 Task: Create New Customer with Customer Name: Sephora, Billing Address Line1: 3505 Cook Hill Road, Billing Address Line2:  Danbury, Billing Address Line3:  Connecticut 06810, Cell Number: 646-662-8471
Action: Mouse moved to (179, 35)
Screenshot: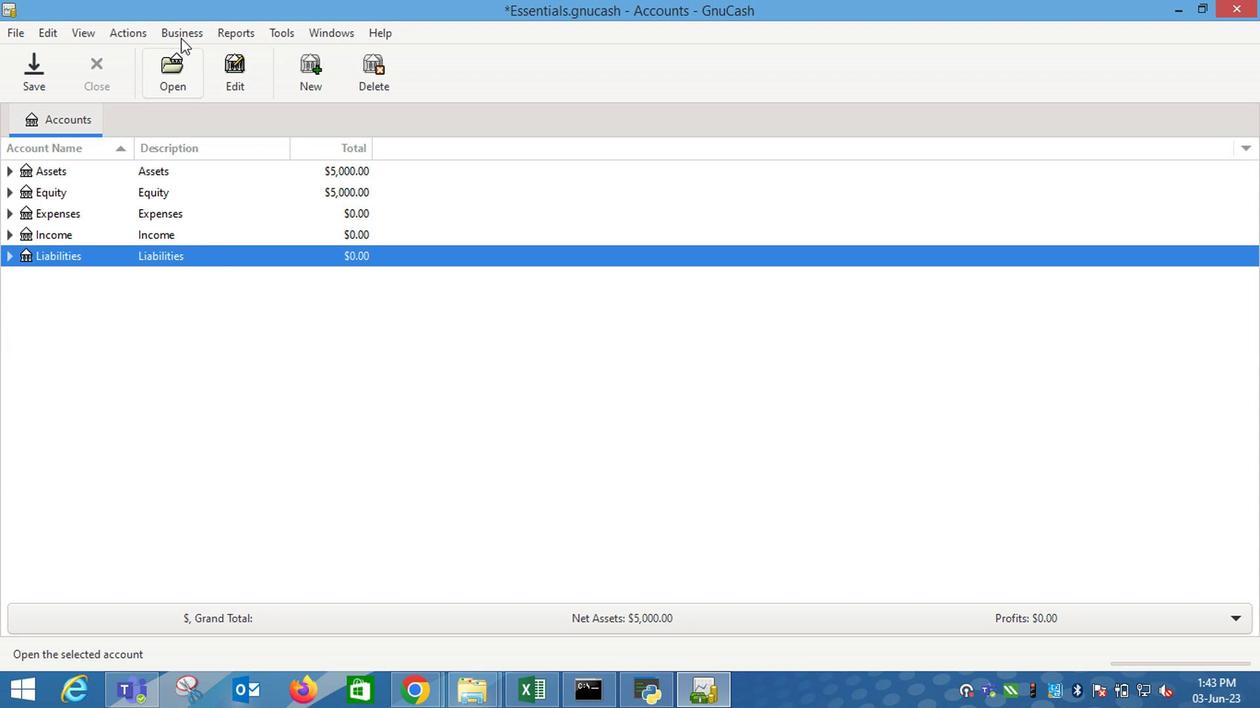 
Action: Mouse pressed left at (179, 35)
Screenshot: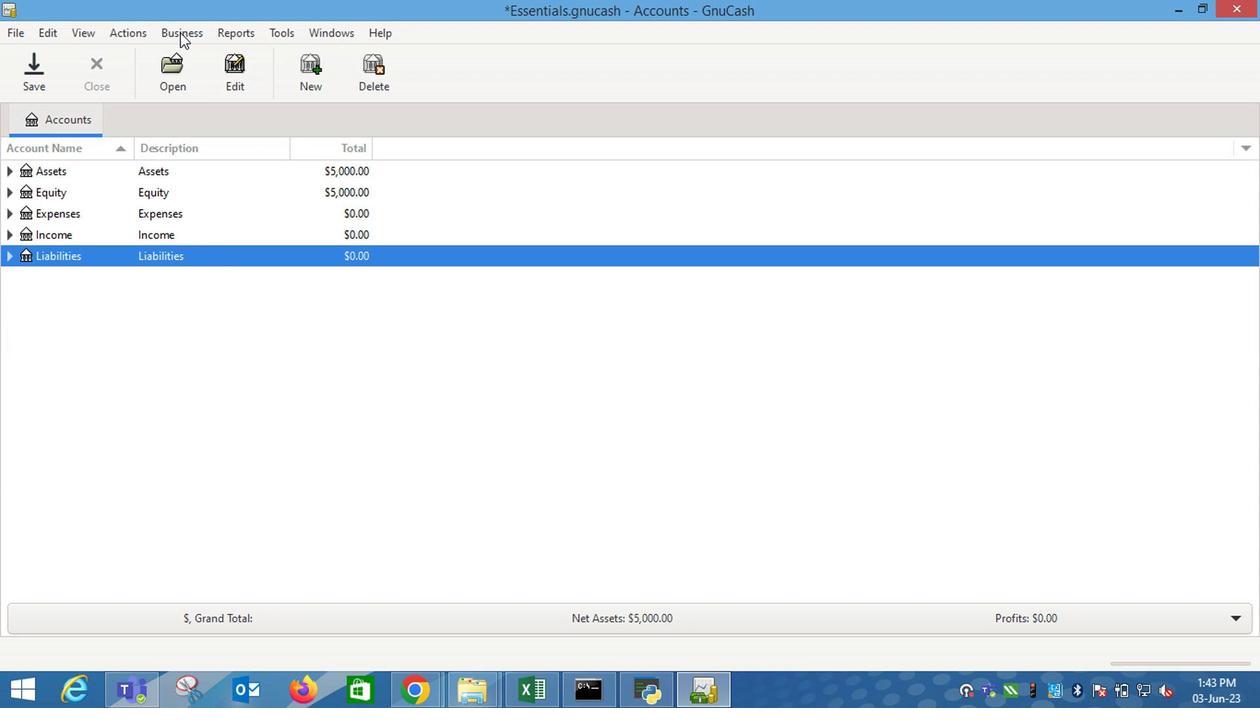 
Action: Mouse moved to (430, 78)
Screenshot: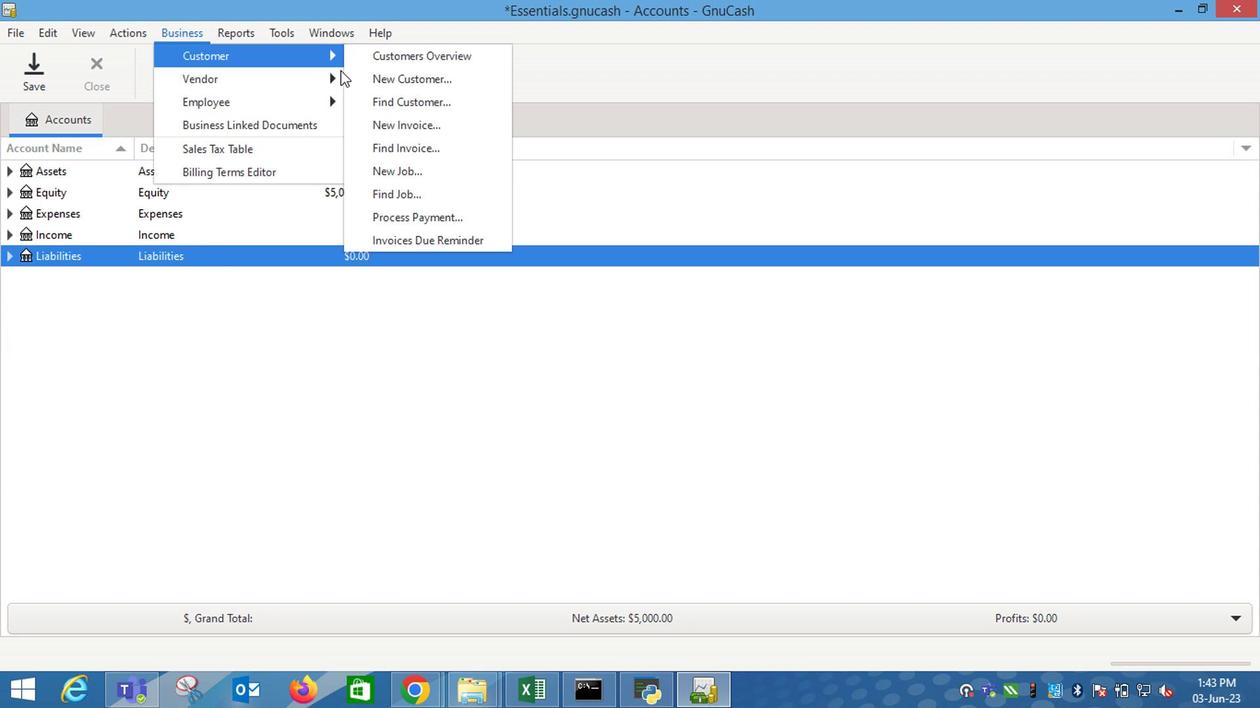 
Action: Mouse pressed left at (430, 78)
Screenshot: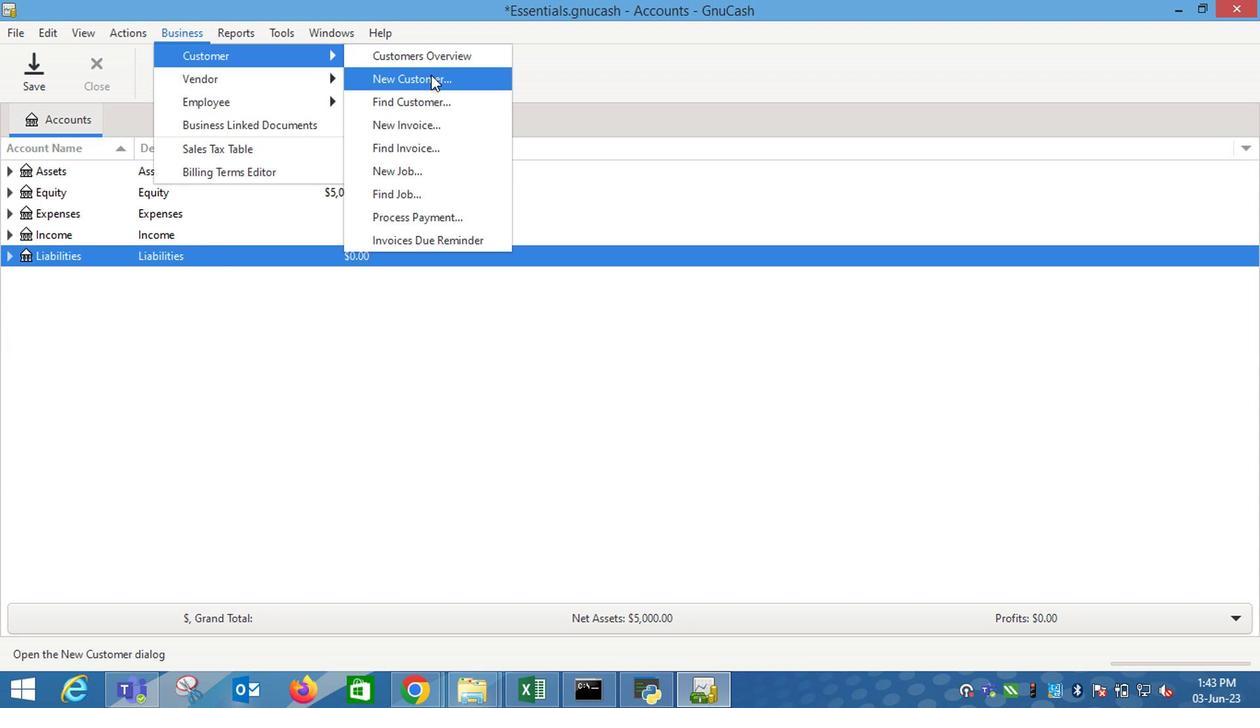 
Action: Mouse moved to (926, 336)
Screenshot: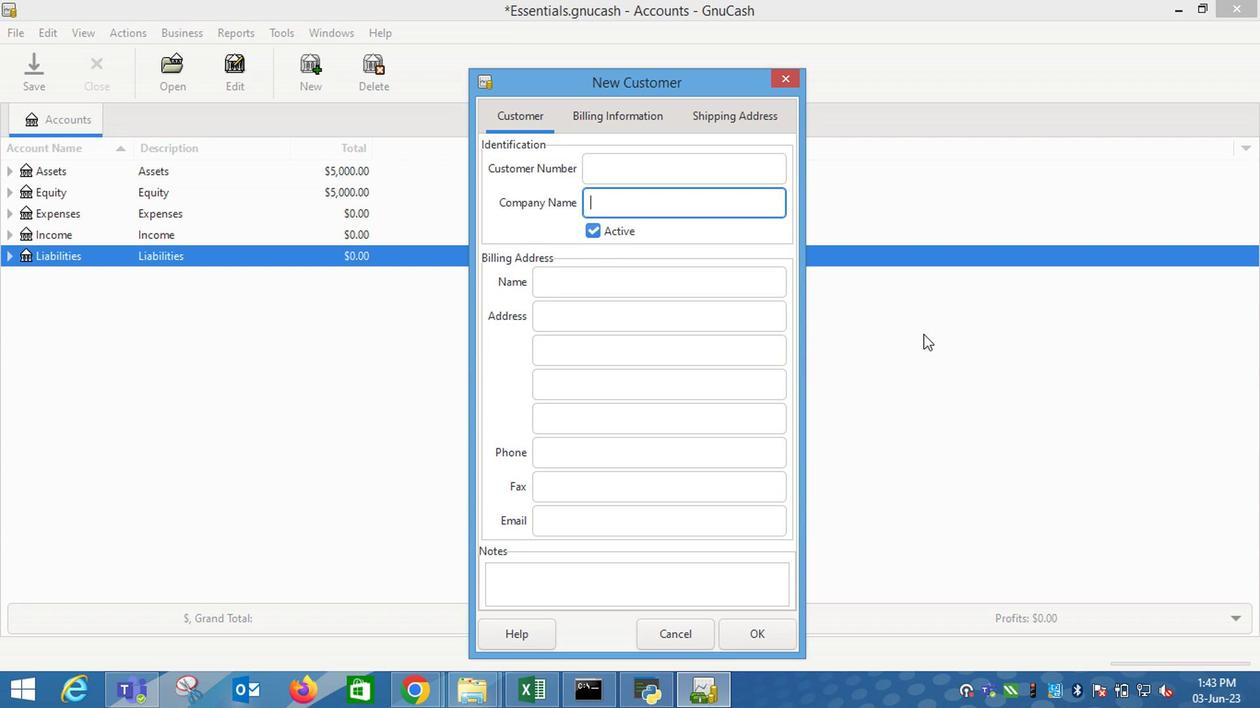 
Action: Key pressed <Key.shift_r>Sephora<Key.tab><Key.tab><Key.tab>3505<Key.space><Key.shift_r>Cook<Key.space><Key.shift_r>Hill<Key.space><Key.shift_r>Road<Key.tab><Key.shift_r>Da<Key.tab><Key.shift_r>Conn<Key.tab>
Screenshot: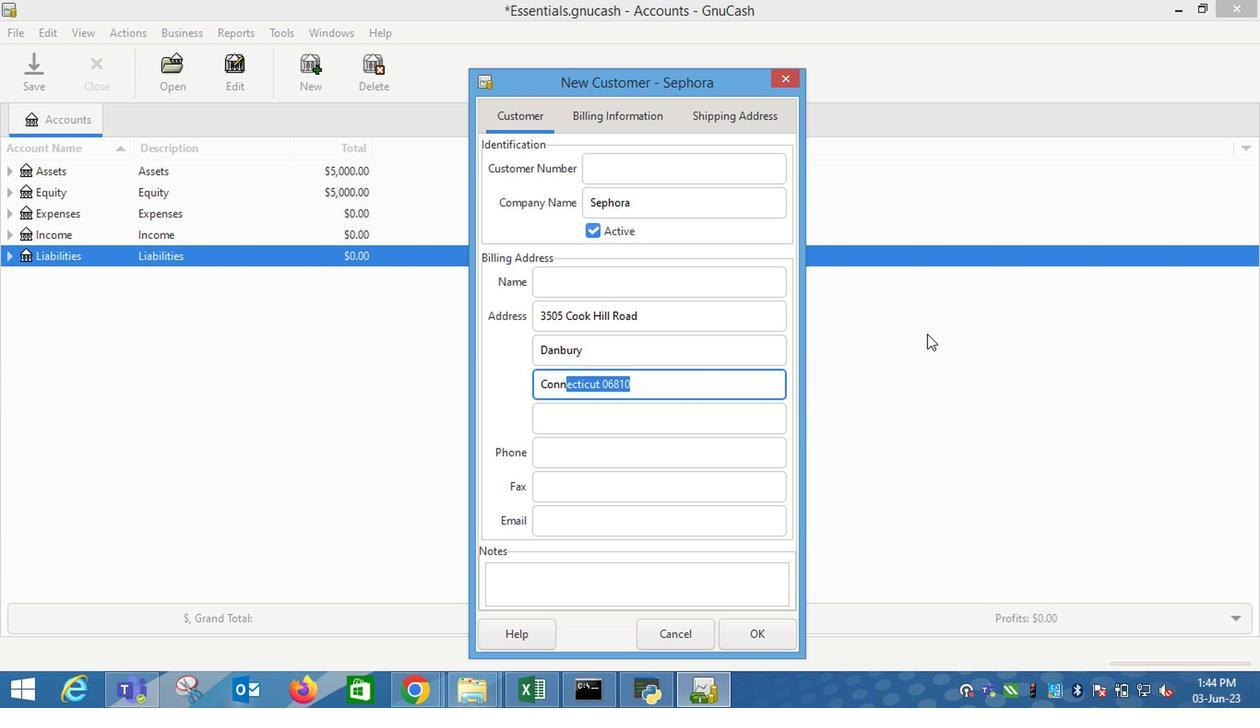 
Action: Mouse moved to (634, 112)
Screenshot: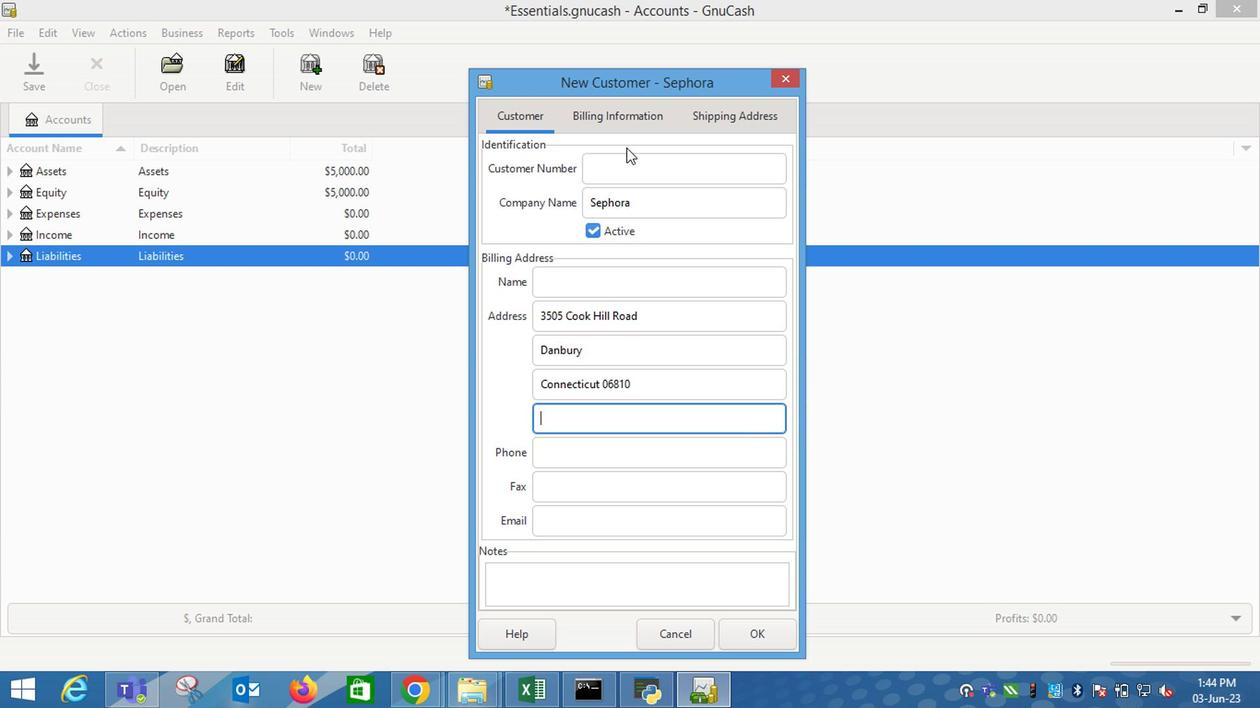 
Action: Mouse pressed left at (634, 112)
Screenshot: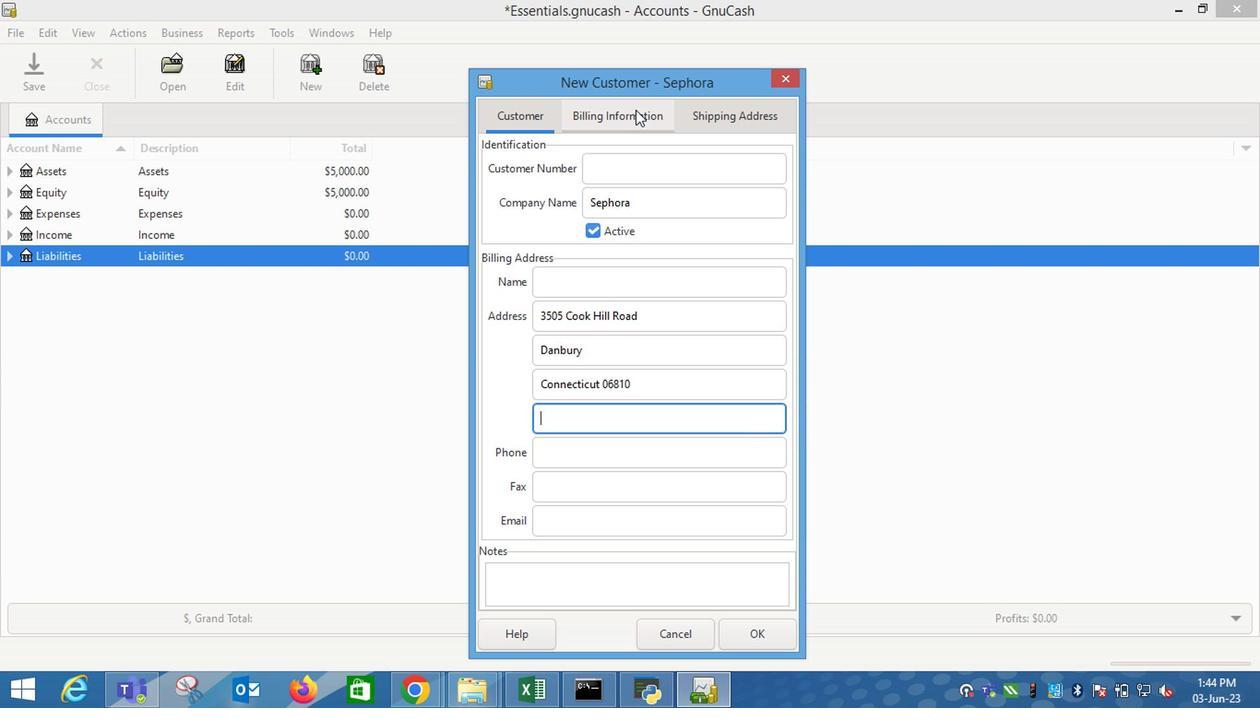 
Action: Mouse moved to (764, 643)
Screenshot: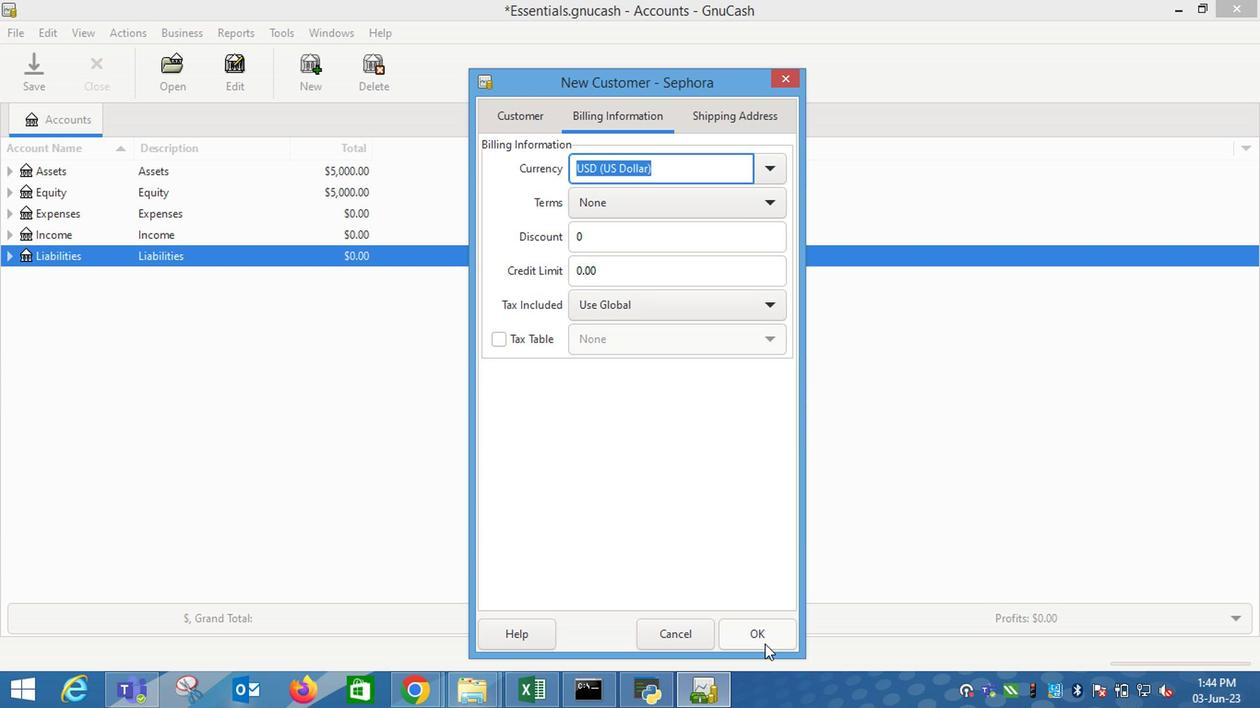 
Action: Mouse pressed left at (764, 643)
Screenshot: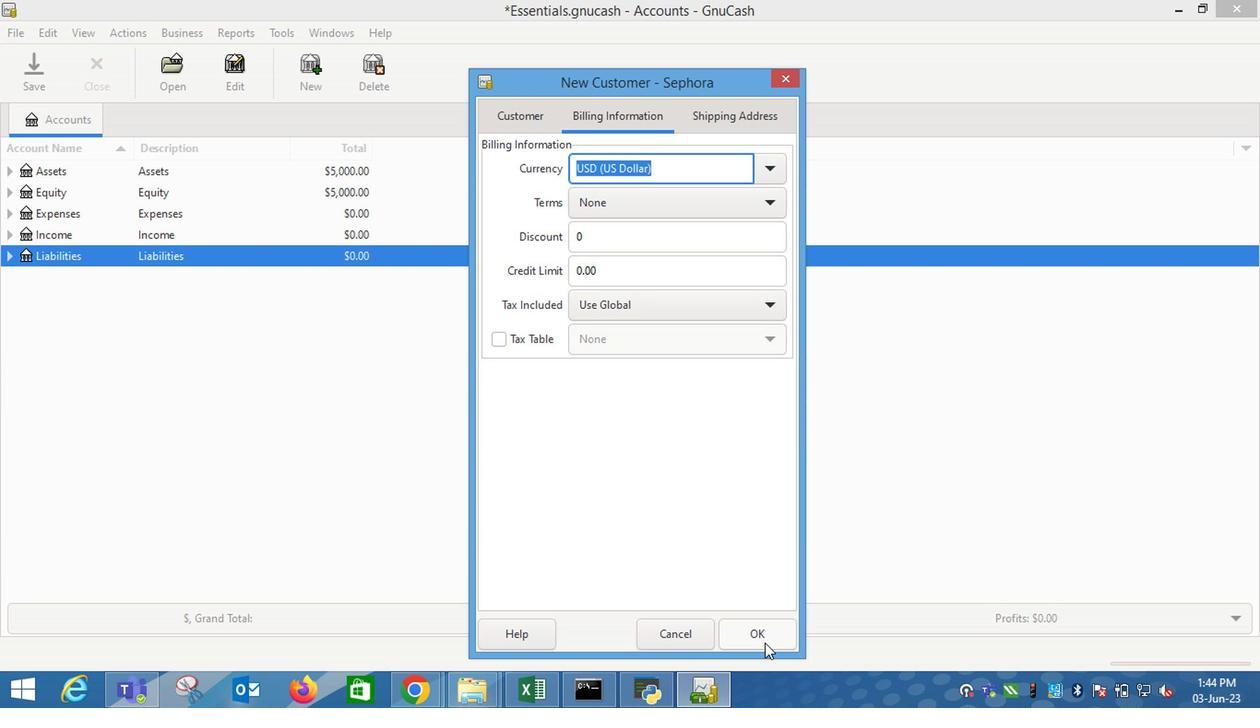 
Action: Mouse moved to (618, 482)
Screenshot: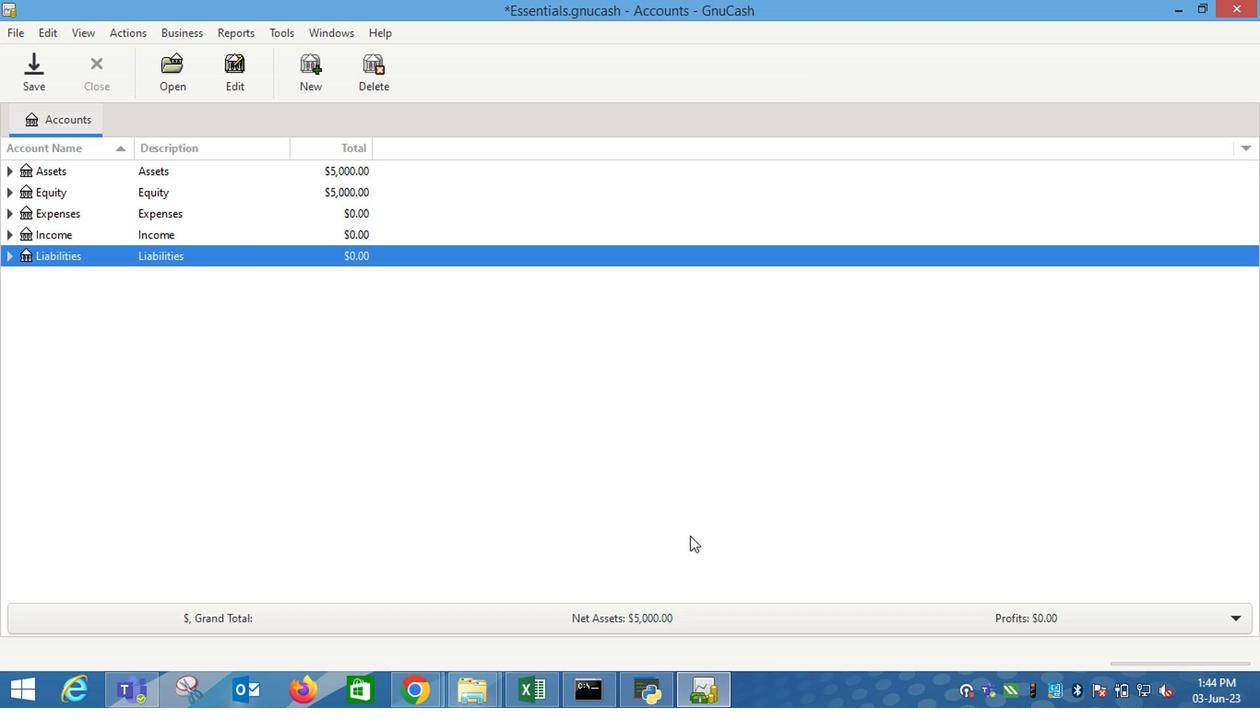 
